 Task: Open an Outlook data file (.pst) from the desktop.
Action: Mouse moved to (51, 28)
Screenshot: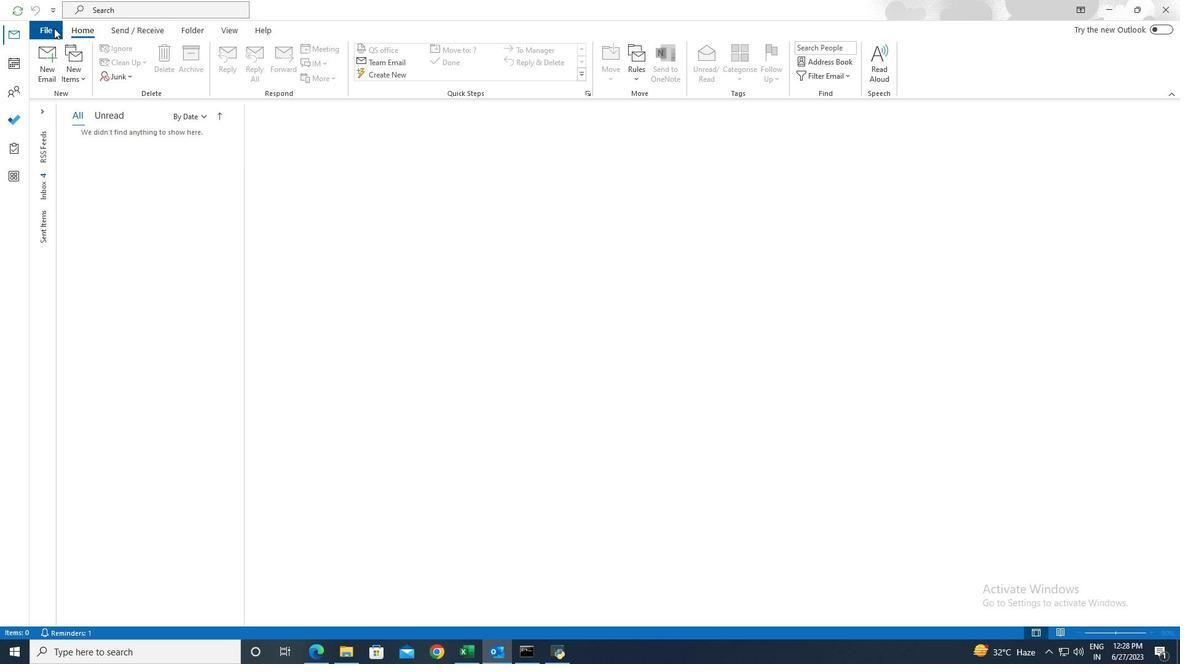 
Action: Mouse pressed left at (51, 28)
Screenshot: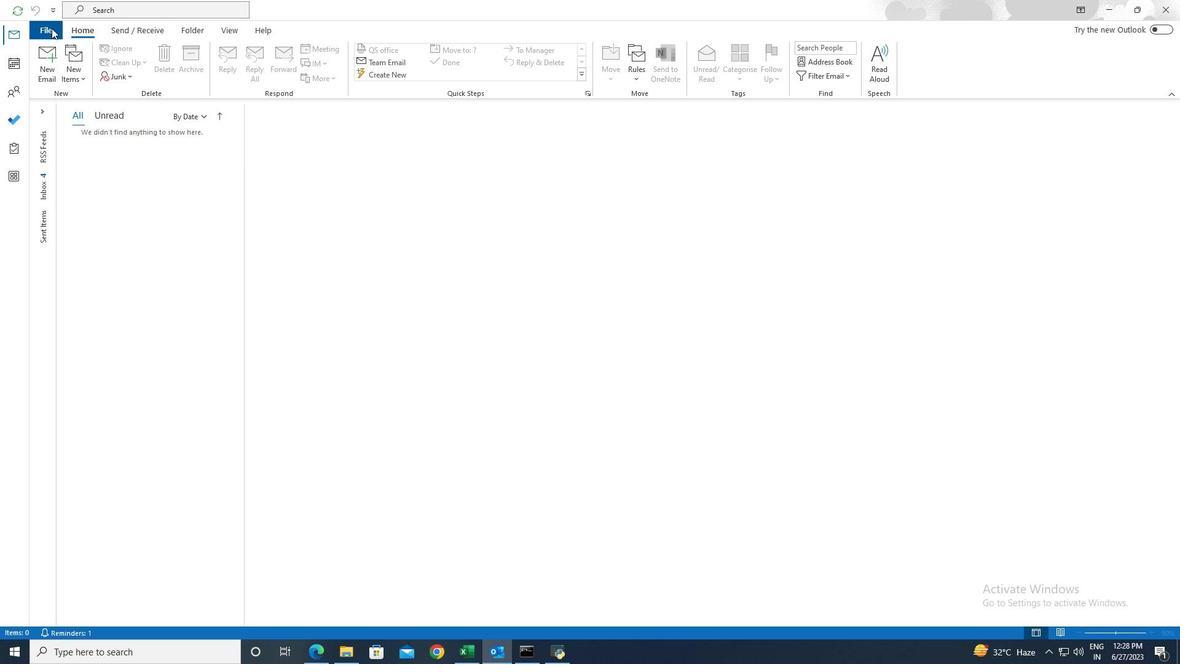 
Action: Mouse moved to (59, 84)
Screenshot: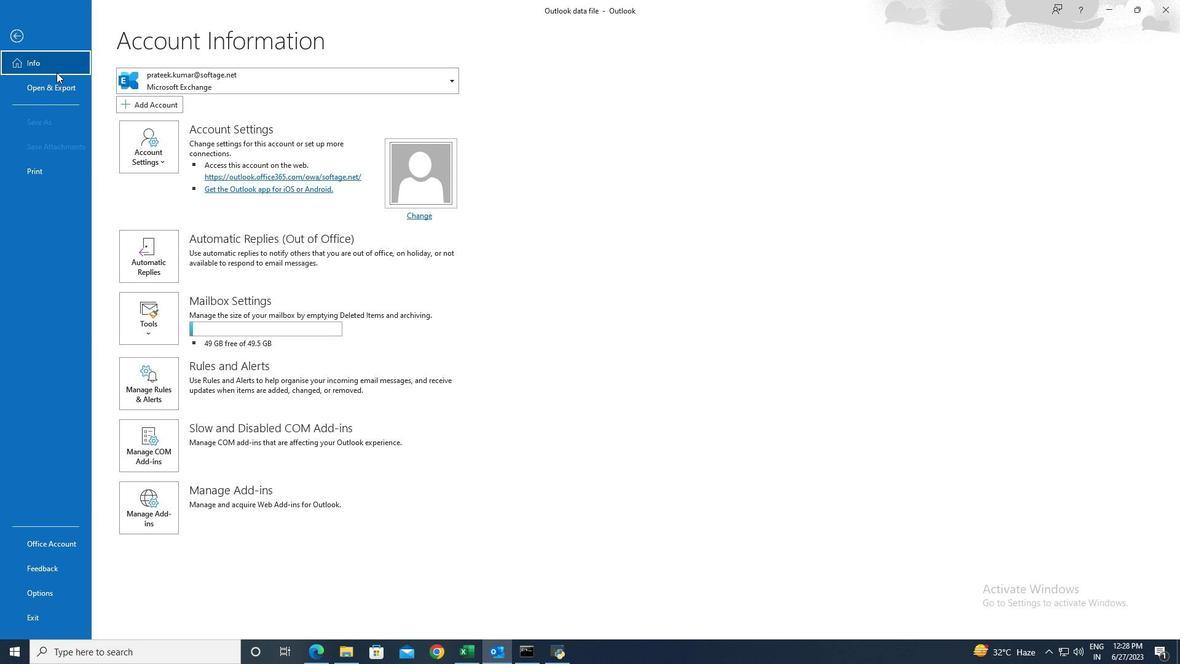 
Action: Mouse pressed left at (59, 84)
Screenshot: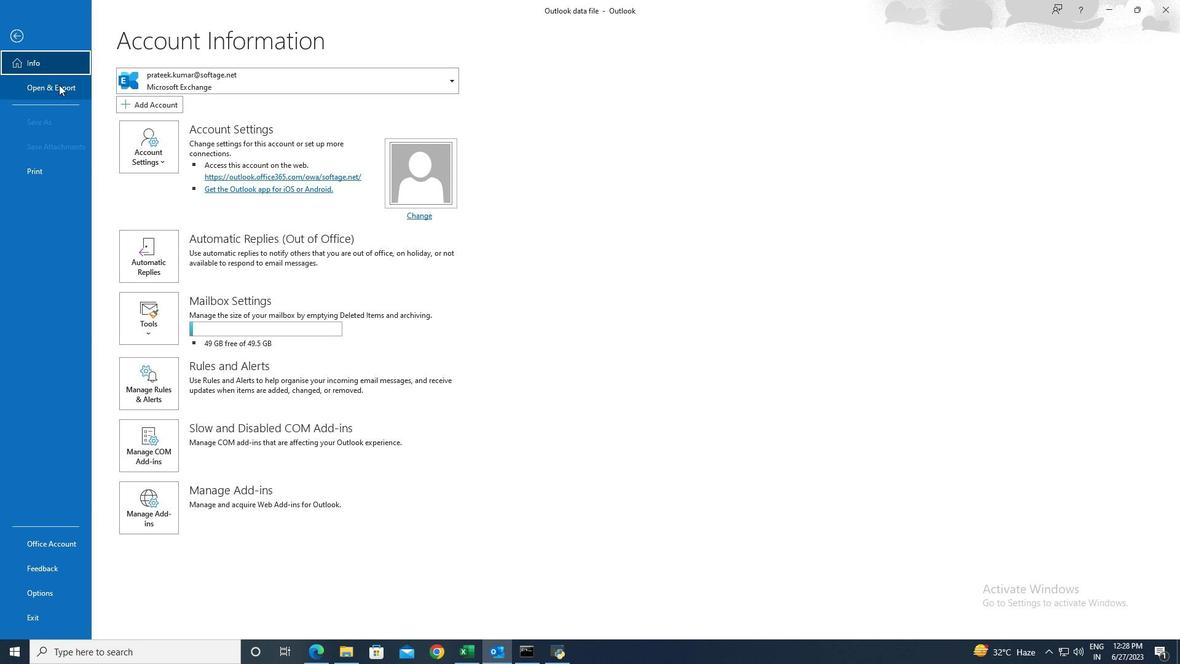 
Action: Mouse moved to (174, 150)
Screenshot: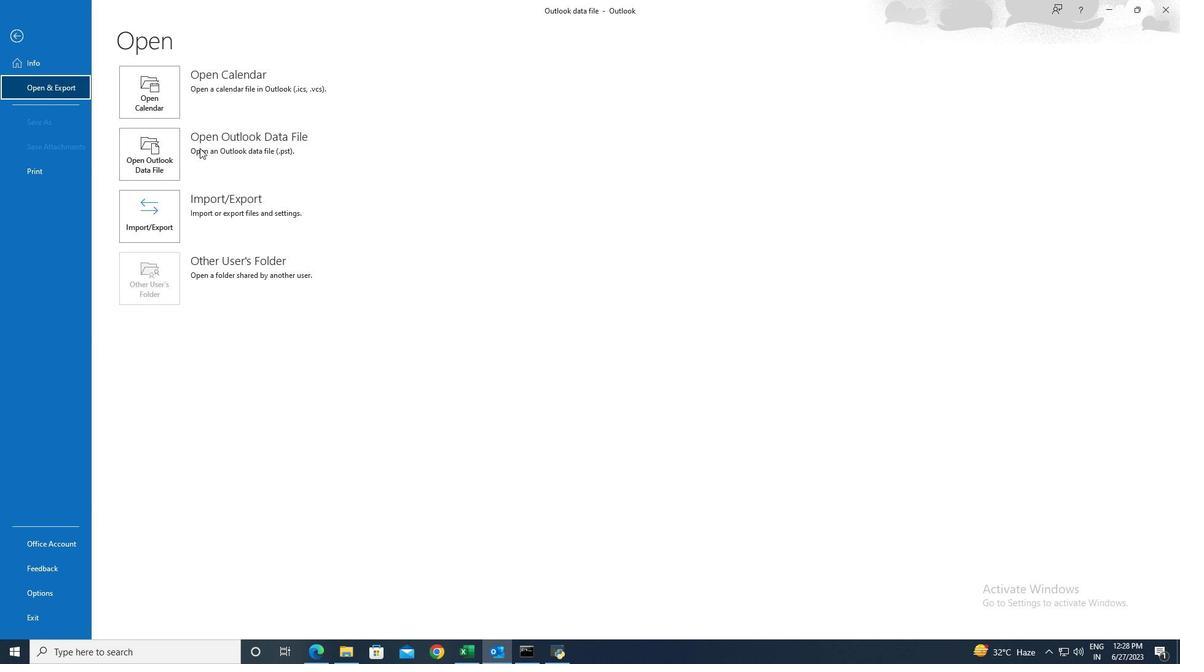 
Action: Mouse pressed left at (174, 150)
Screenshot: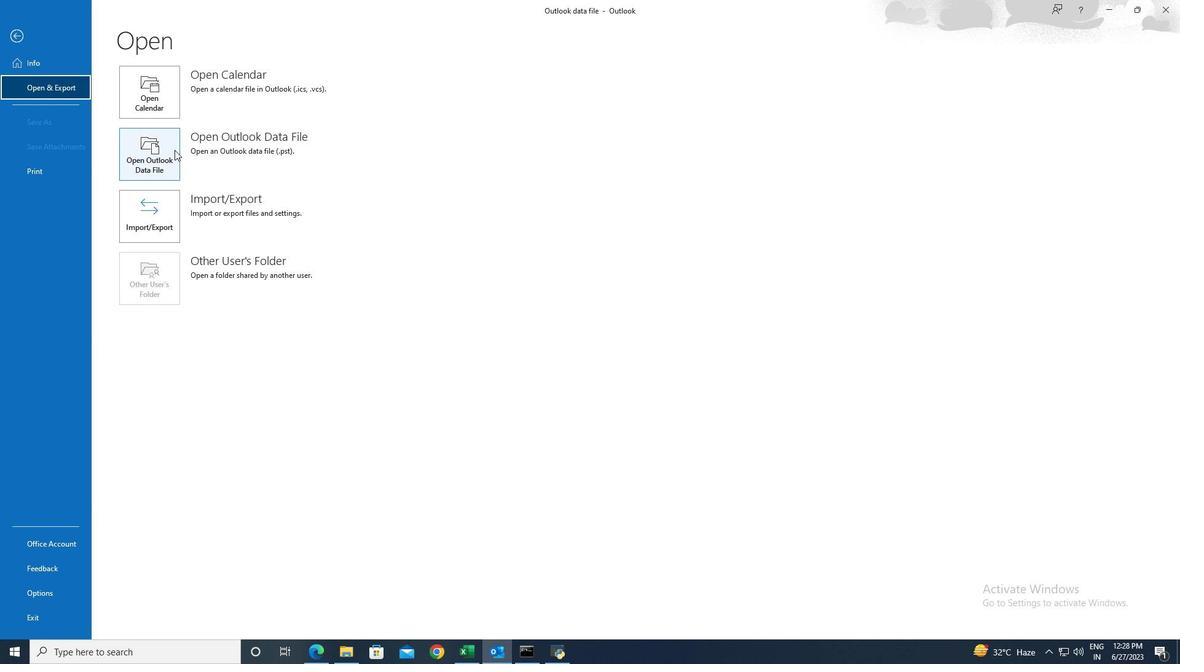 
Action: Mouse moved to (53, 140)
Screenshot: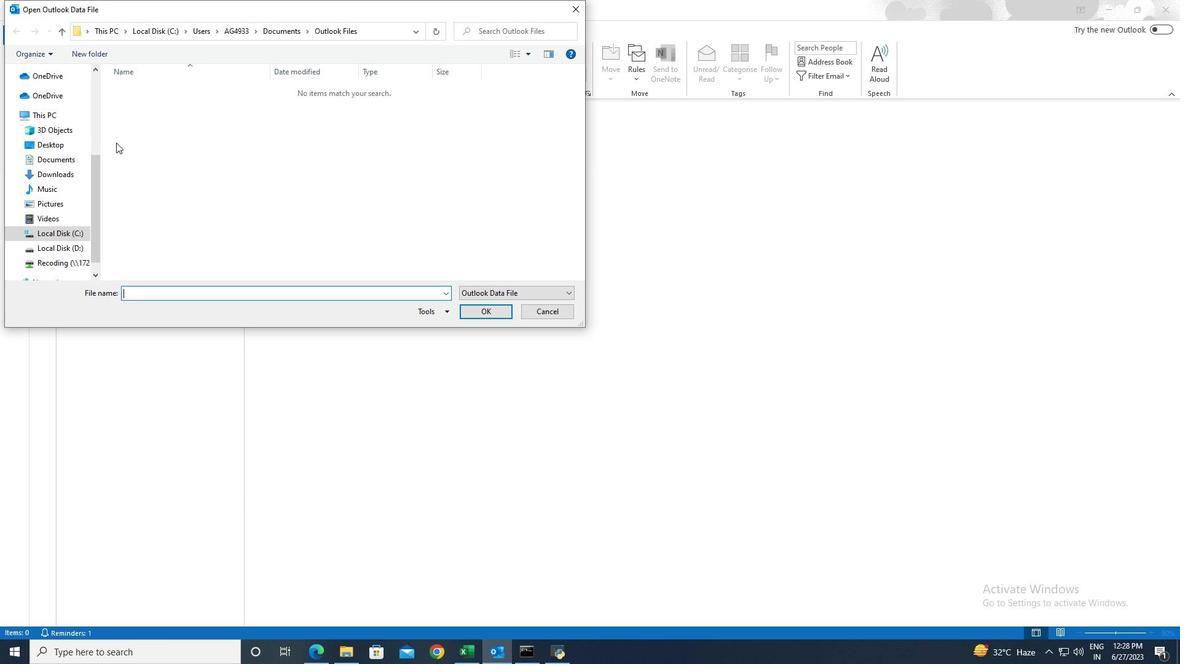 
Action: Mouse pressed left at (53, 140)
Screenshot: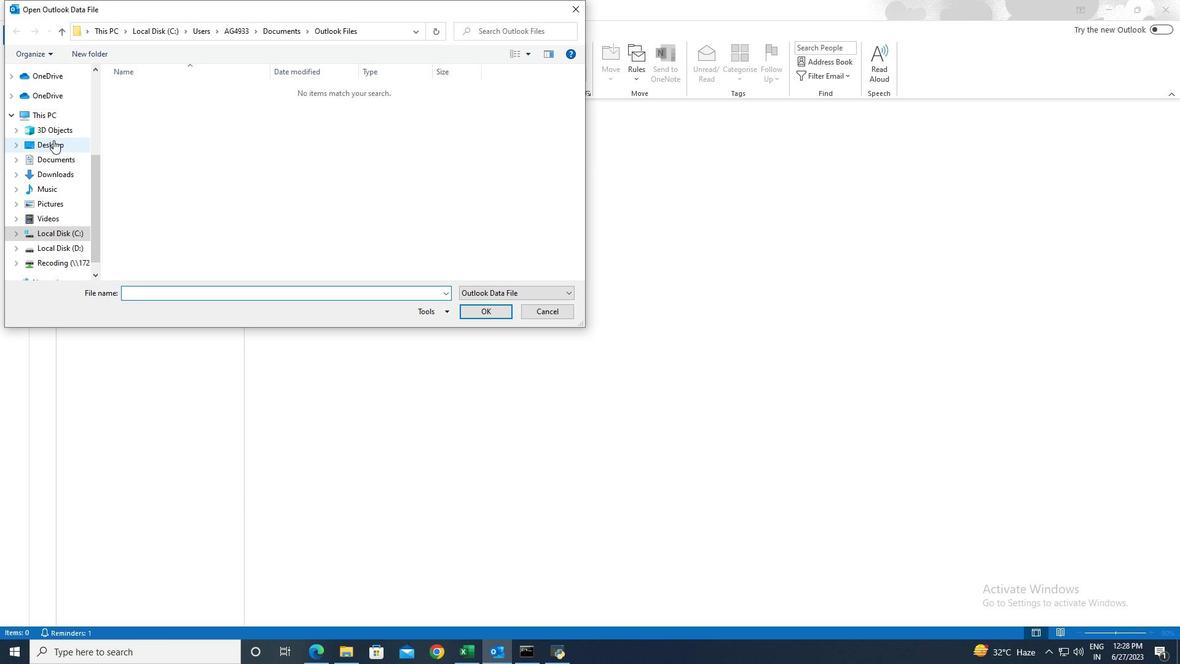 
Action: Mouse moved to (167, 89)
Screenshot: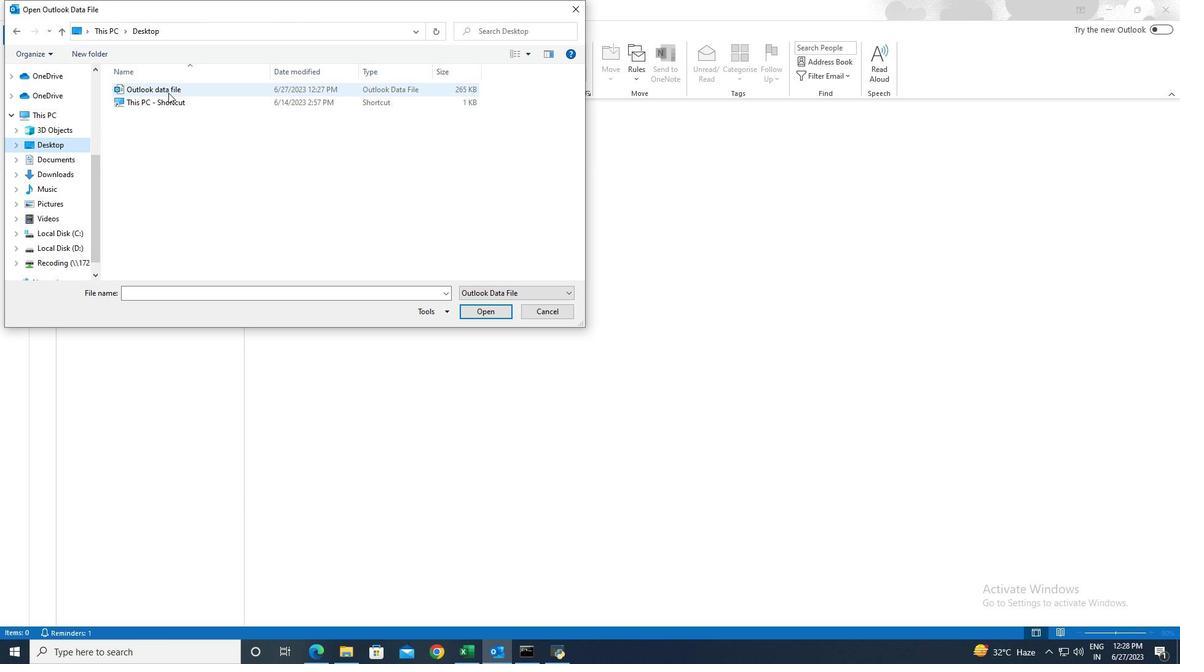 
Action: Mouse pressed left at (167, 89)
Screenshot: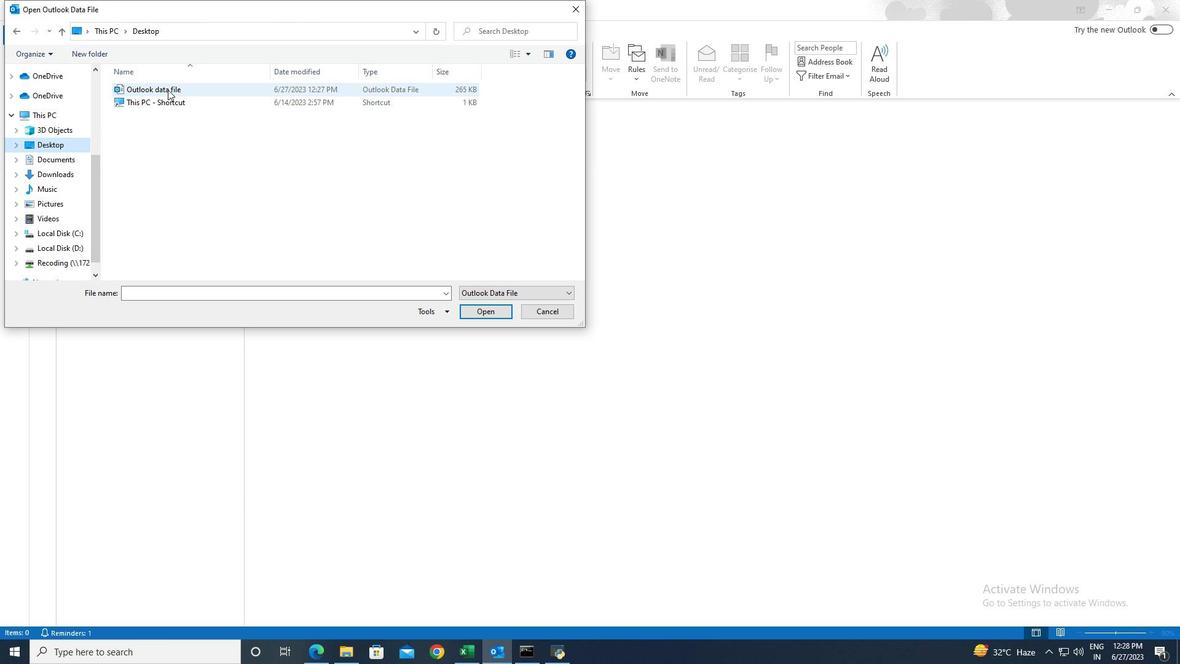 
Action: Mouse moved to (471, 308)
Screenshot: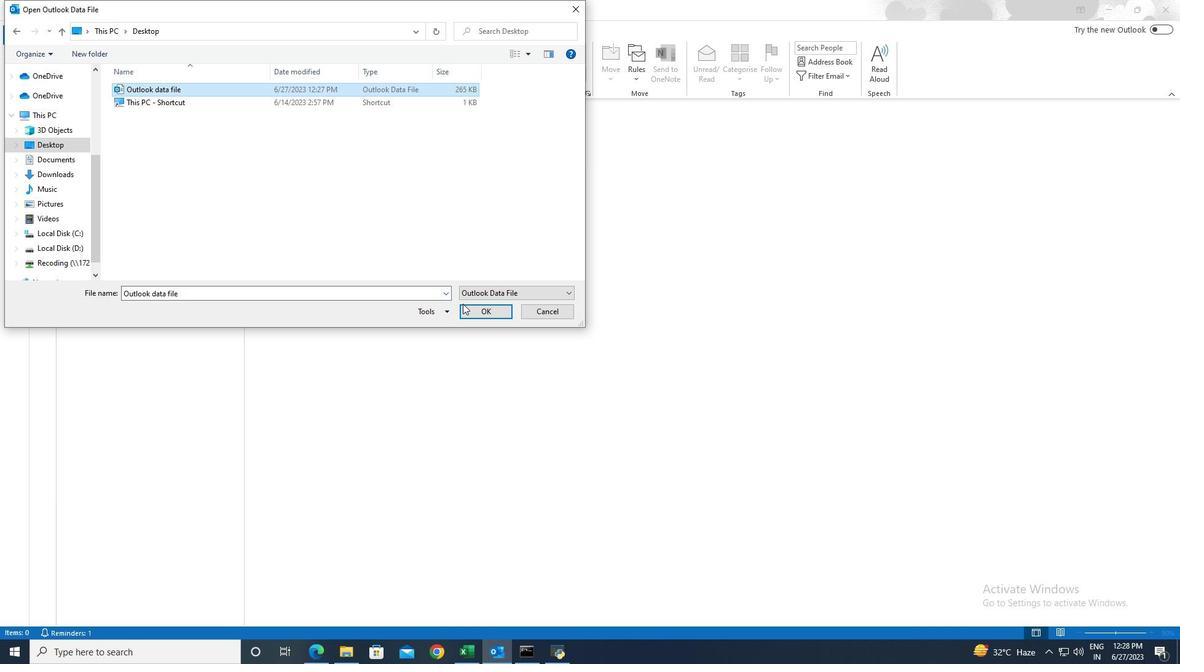 
Action: Mouse pressed left at (471, 308)
Screenshot: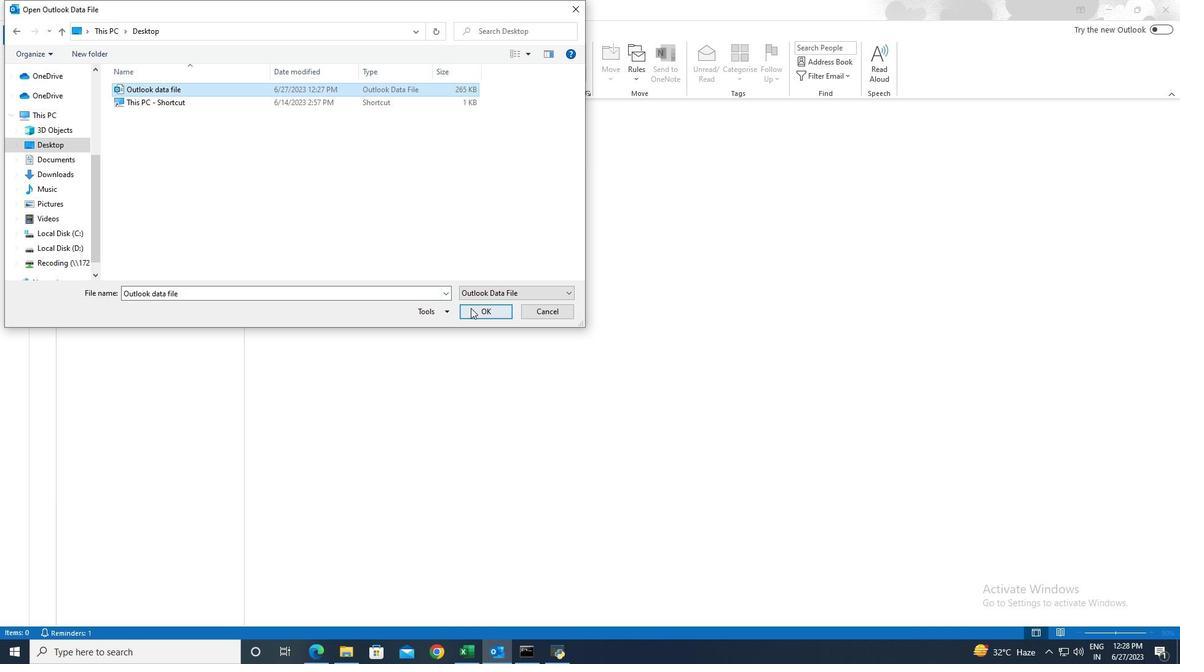 
Action: Mouse moved to (471, 308)
Screenshot: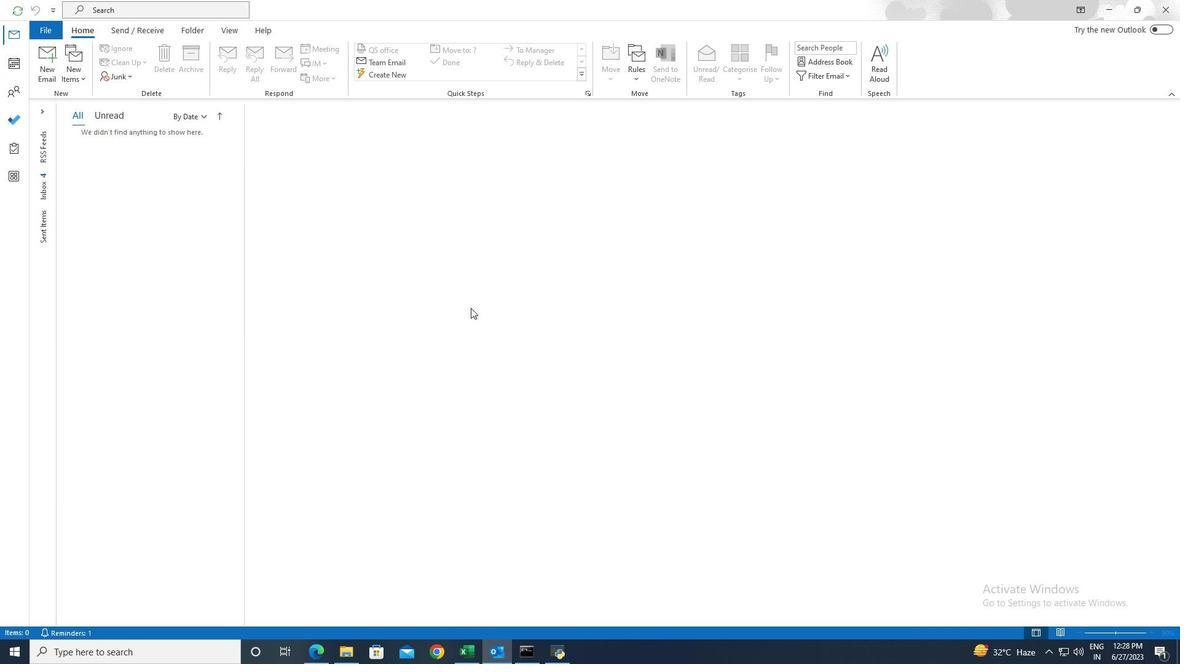 
